 Task: Use Electric Rodeo Long Effect in this video Movie B.mp4
Action: Mouse moved to (358, 41)
Screenshot: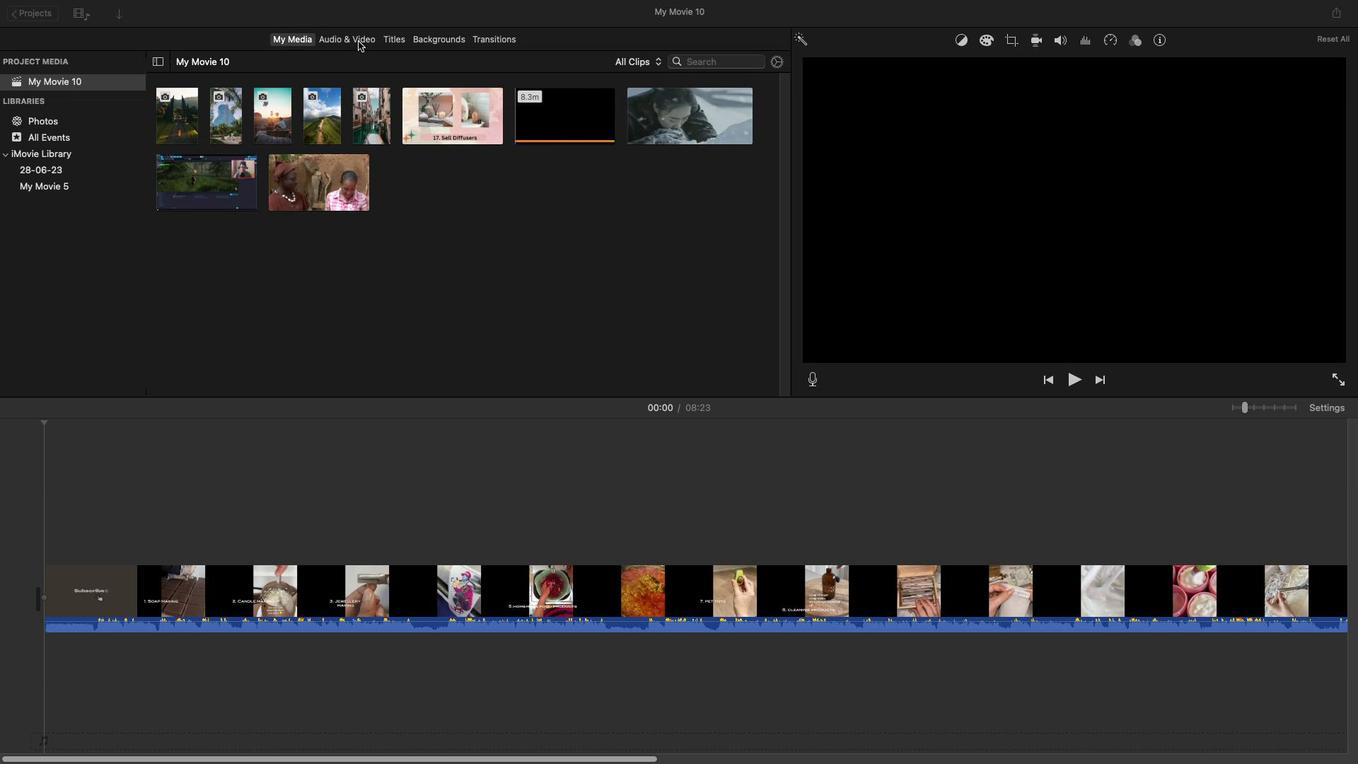 
Action: Mouse pressed left at (358, 41)
Screenshot: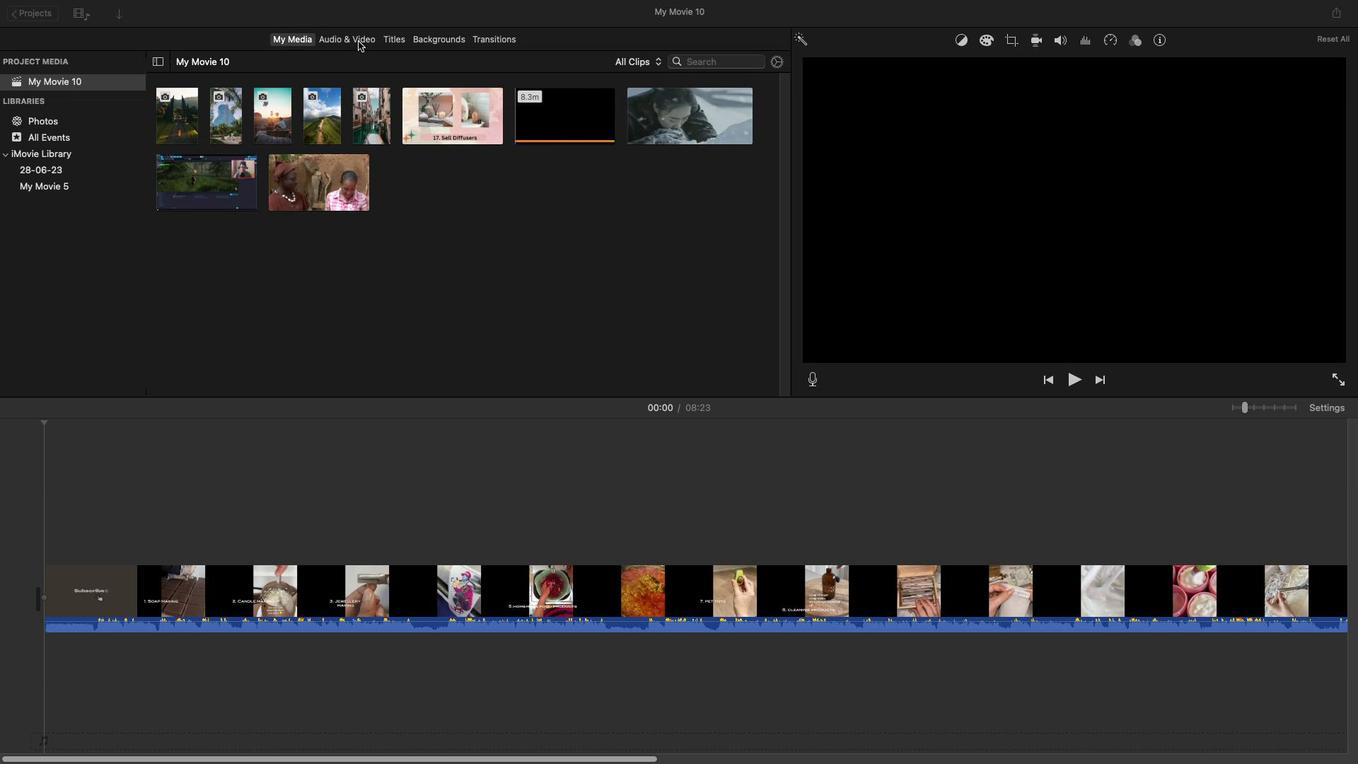 
Action: Mouse moved to (262, 228)
Screenshot: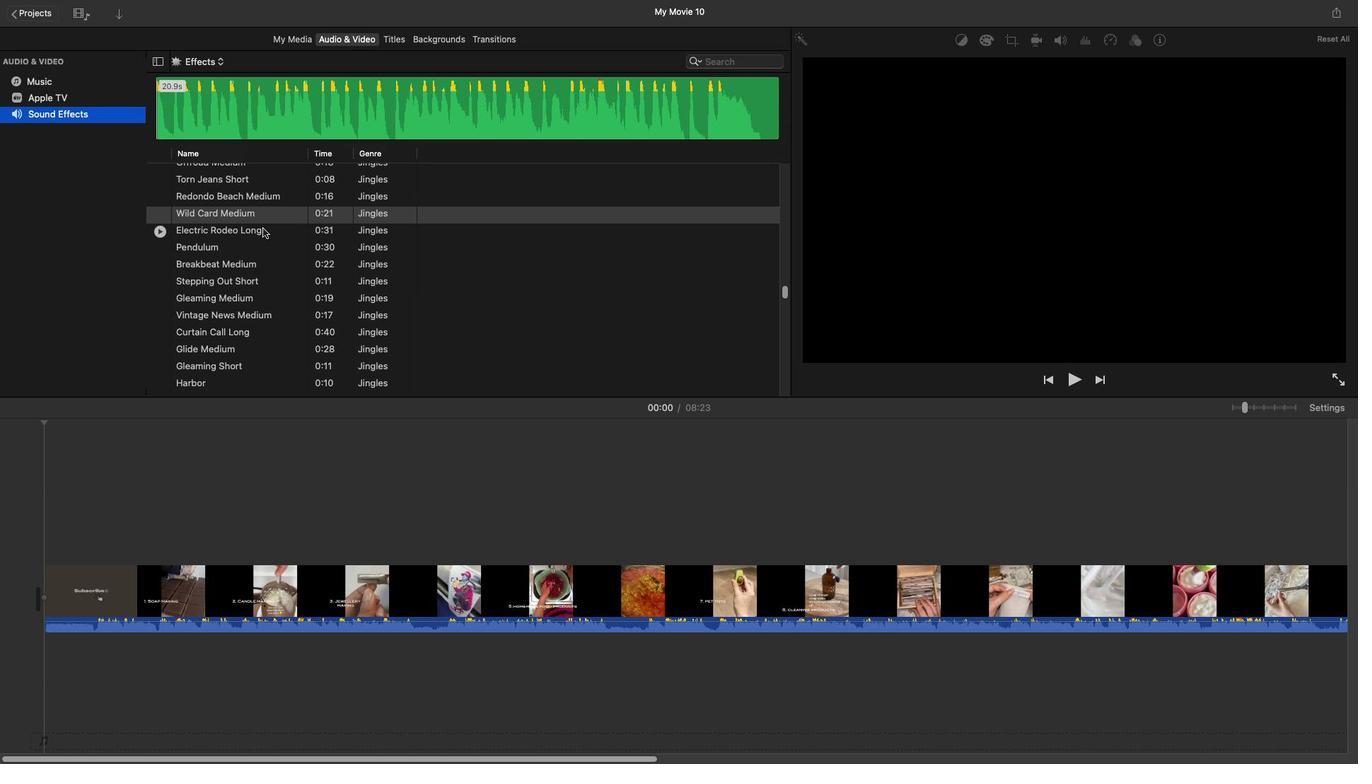
Action: Mouse pressed left at (262, 228)
Screenshot: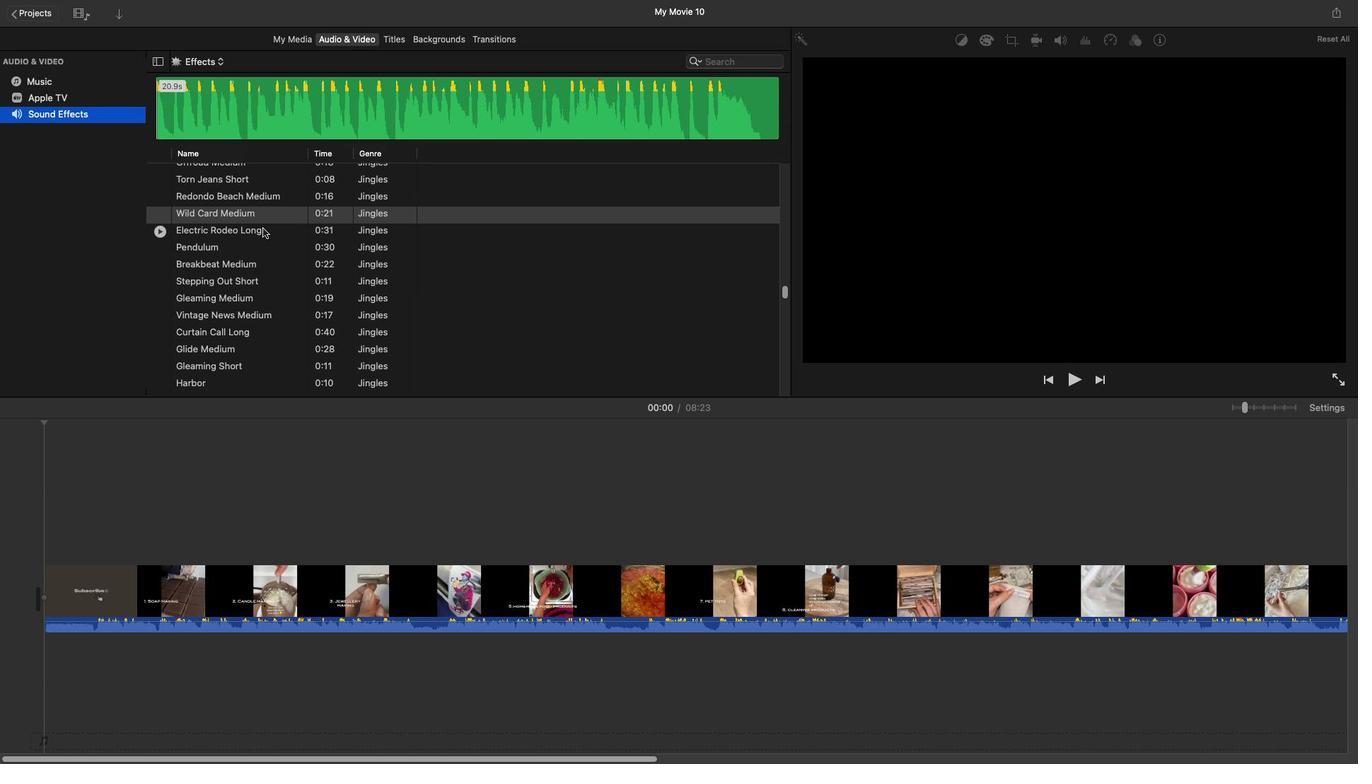
Action: Mouse pressed left at (262, 228)
Screenshot: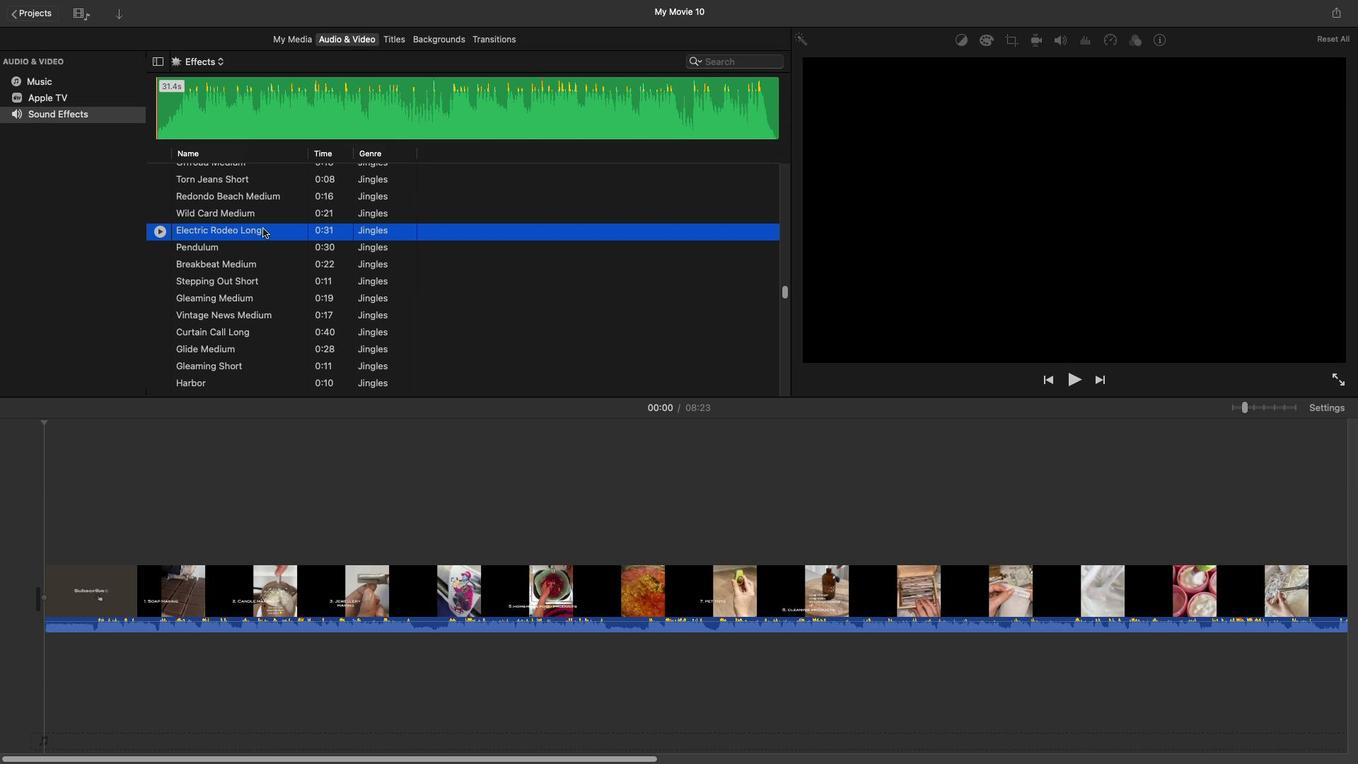 
Action: Mouse moved to (25, 662)
Screenshot: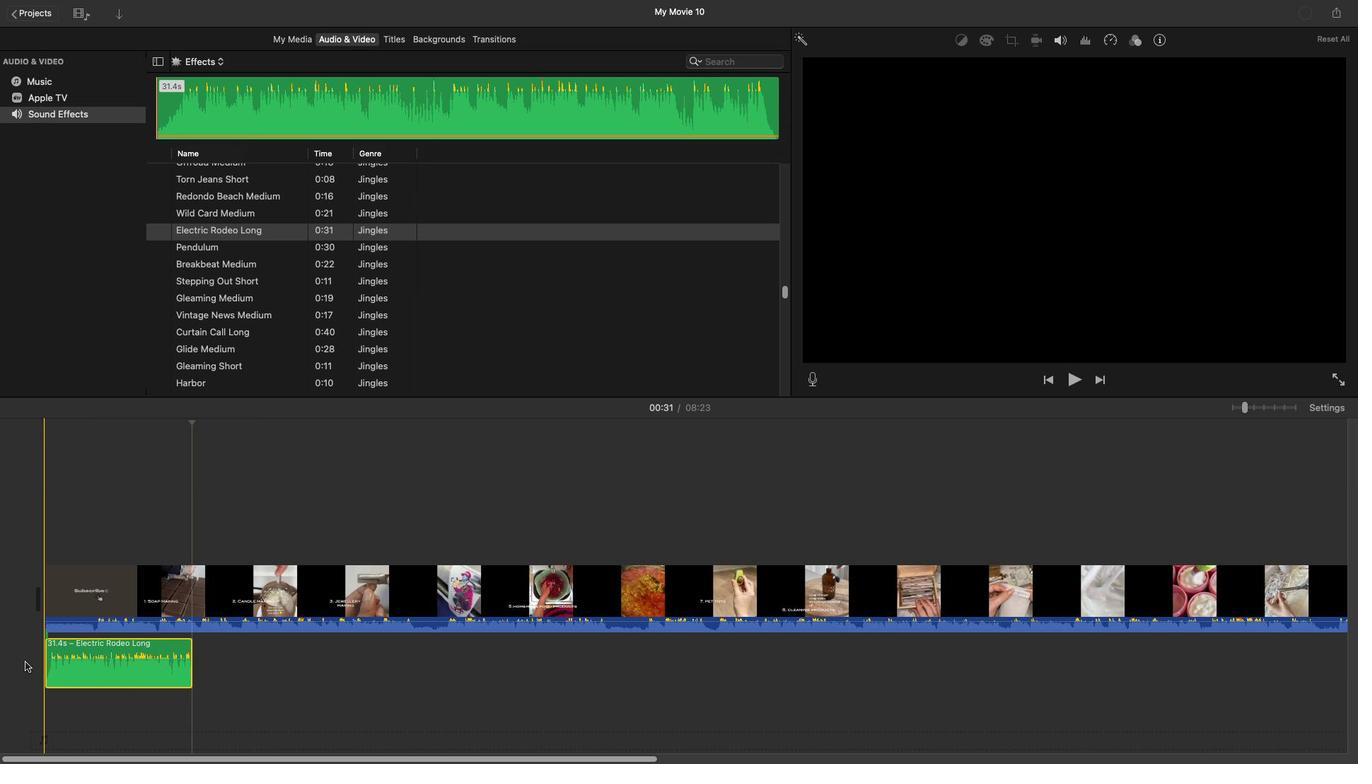 
